 Task: Search the place "Cleveland VA Clinic".
Action: Mouse moved to (724, 143)
Screenshot: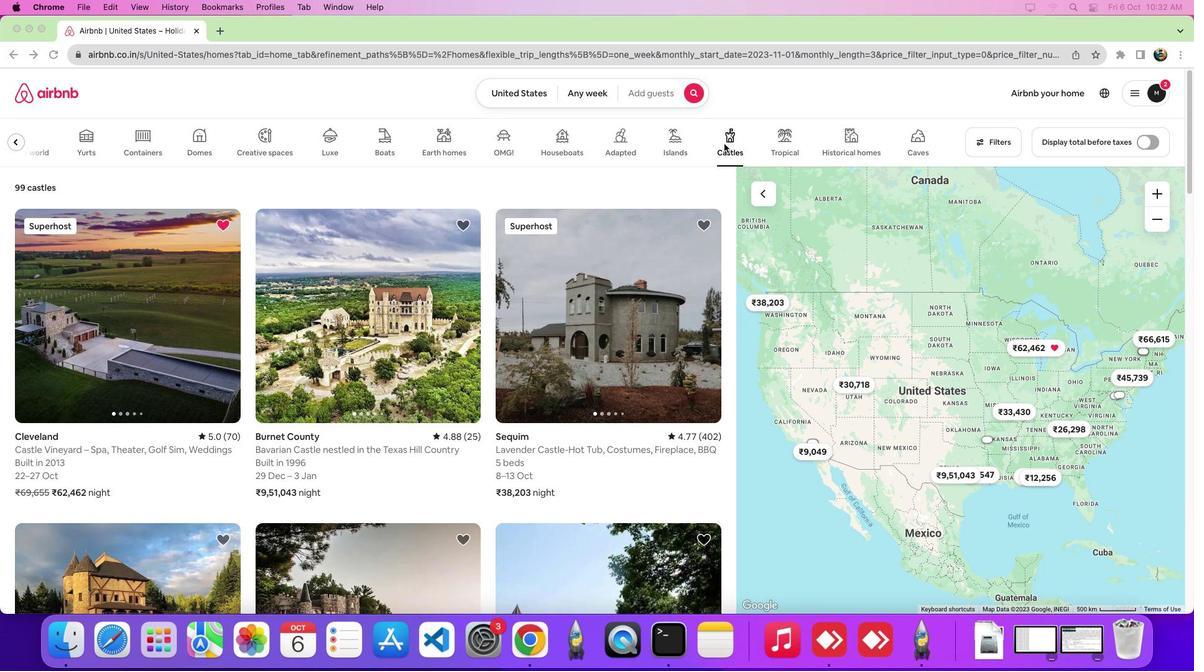 
Action: Mouse pressed left at (724, 143)
Screenshot: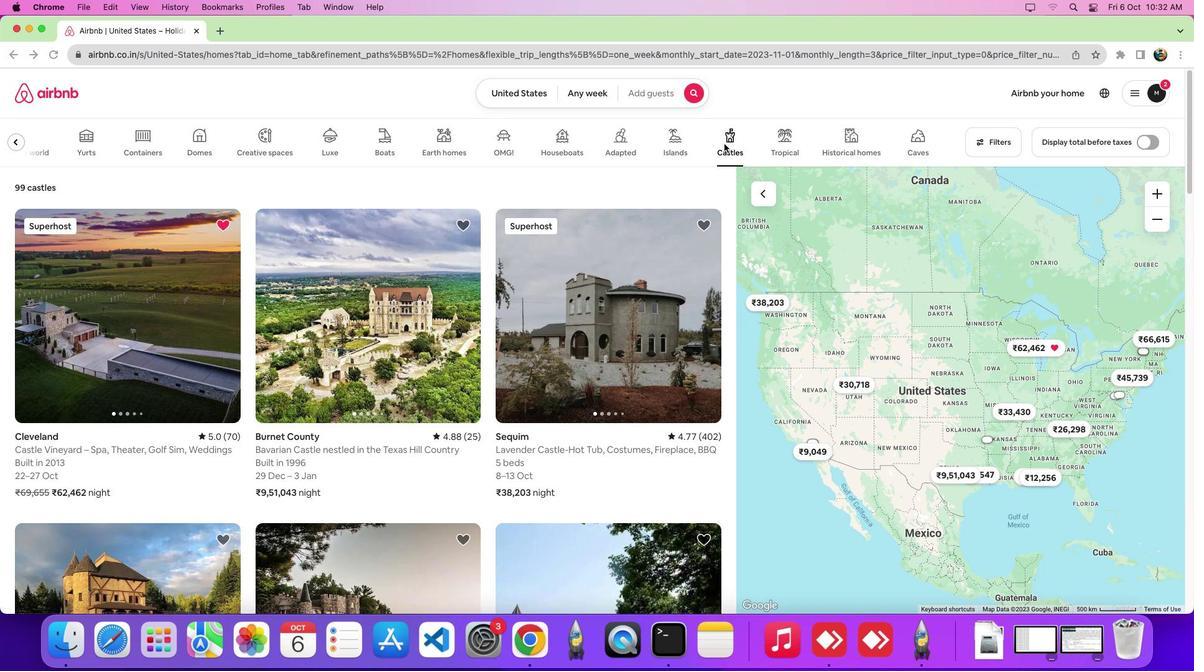 
Action: Mouse moved to (125, 357)
Screenshot: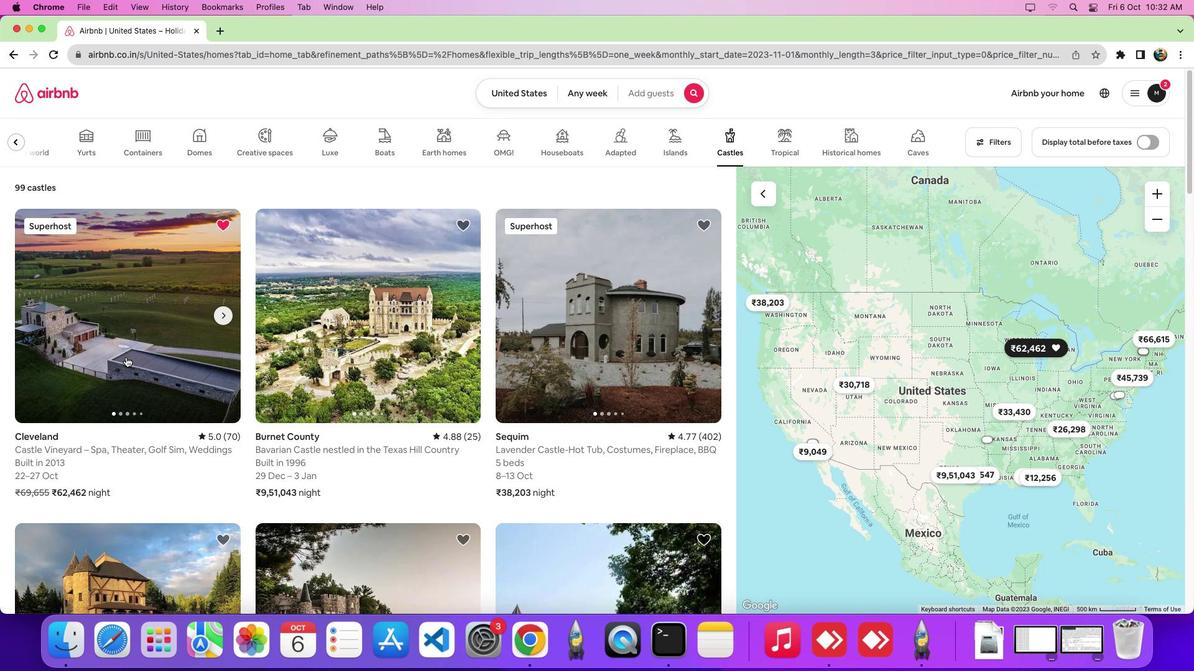 
Action: Mouse pressed left at (125, 357)
Screenshot: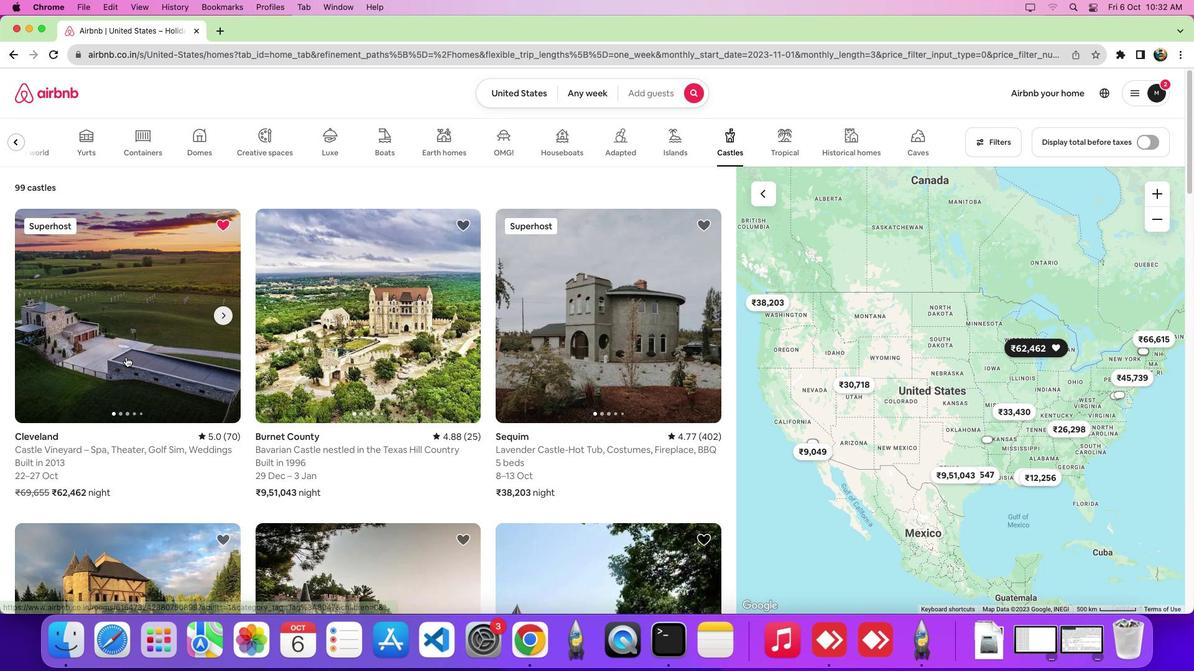 
Action: Mouse moved to (589, 297)
Screenshot: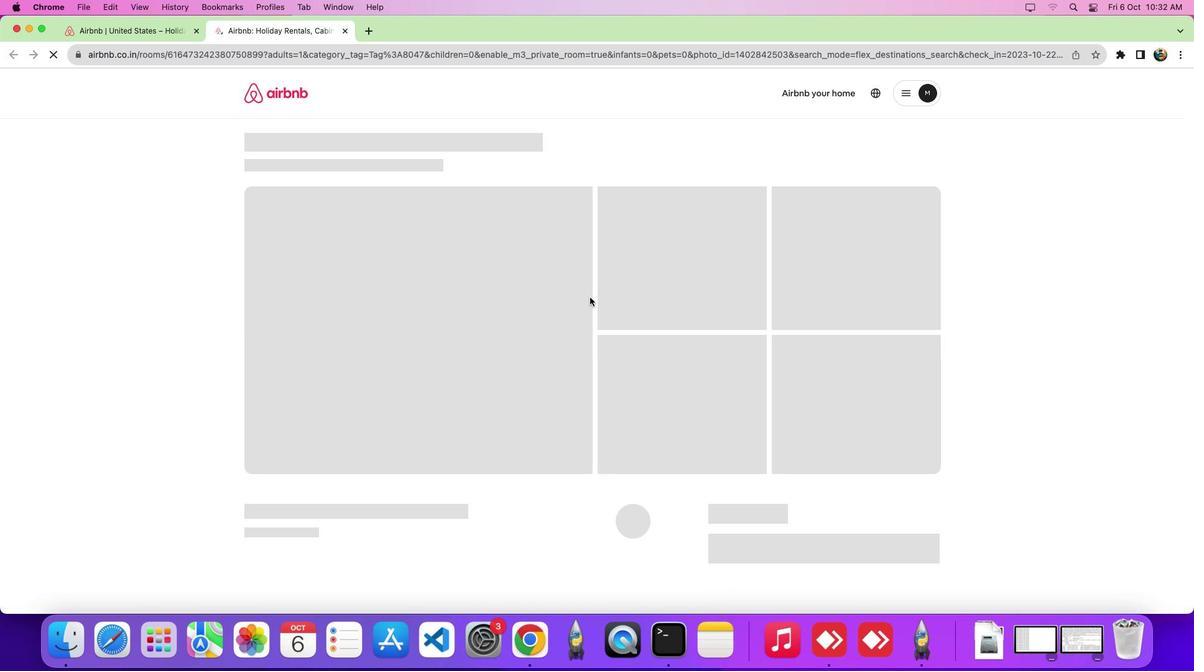
Action: Mouse scrolled (589, 297) with delta (0, 0)
Screenshot: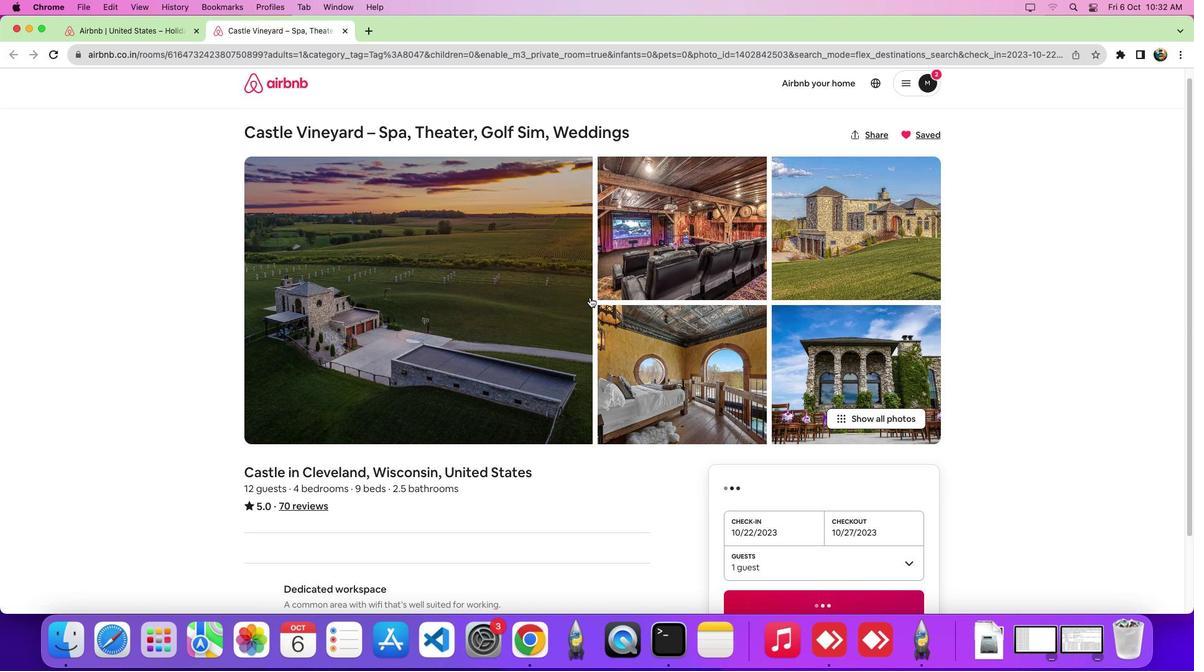 
Action: Mouse scrolled (589, 297) with delta (0, -1)
Screenshot: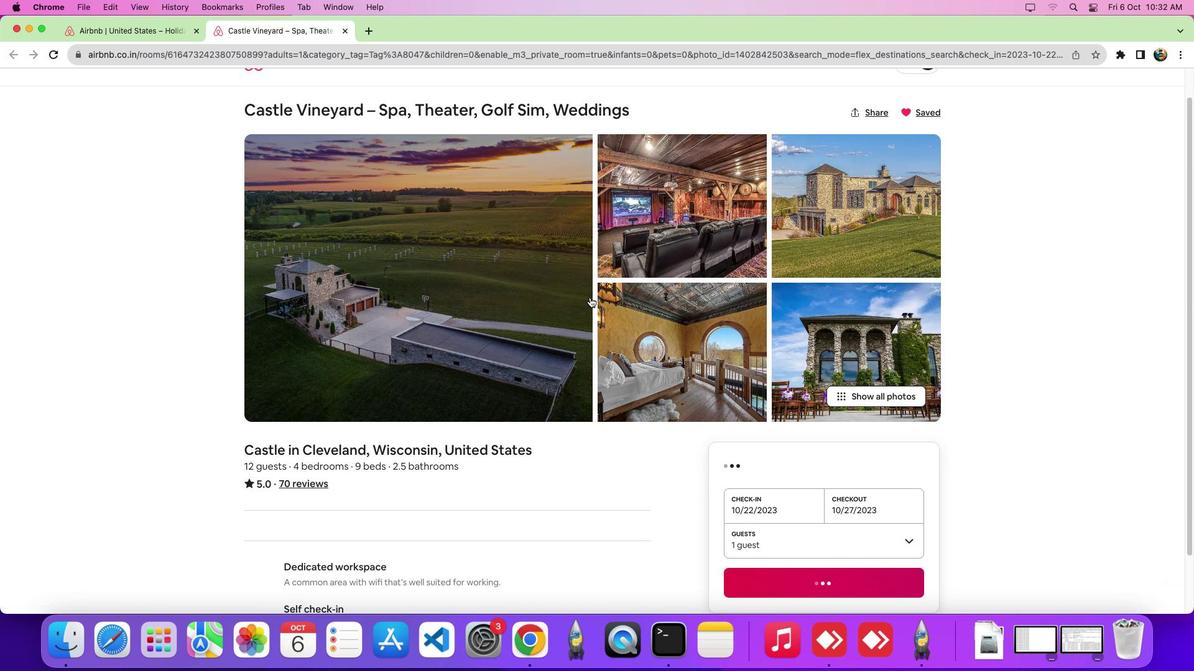 
Action: Mouse scrolled (589, 297) with delta (0, -6)
Screenshot: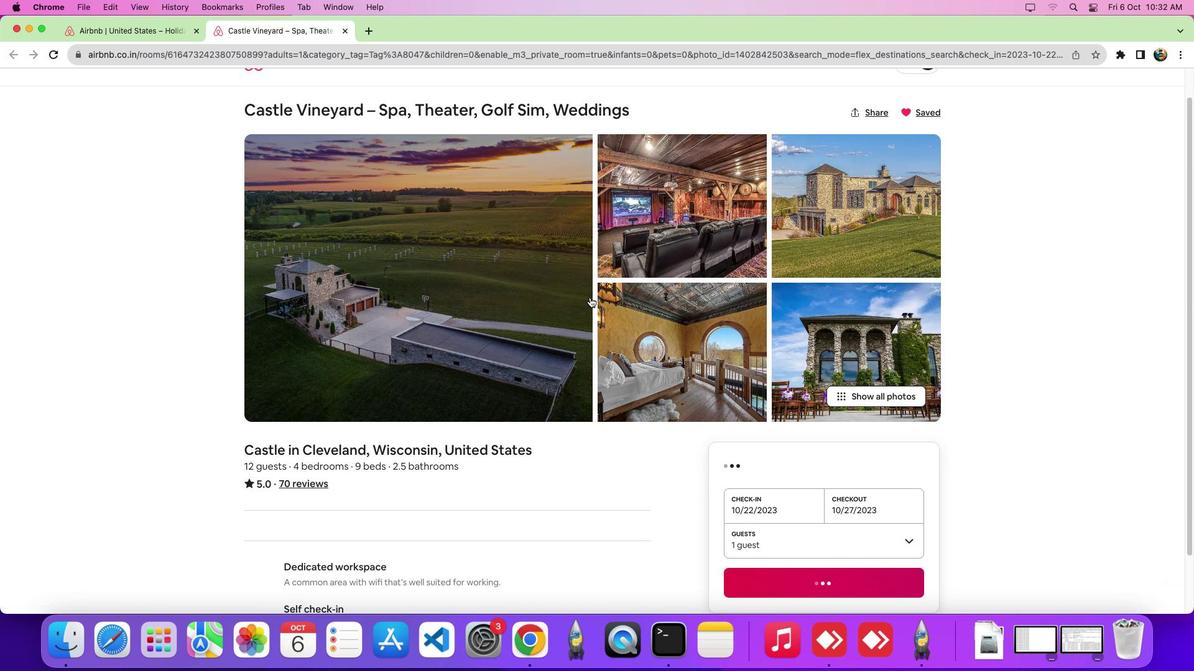 
Action: Mouse scrolled (589, 297) with delta (0, -8)
Screenshot: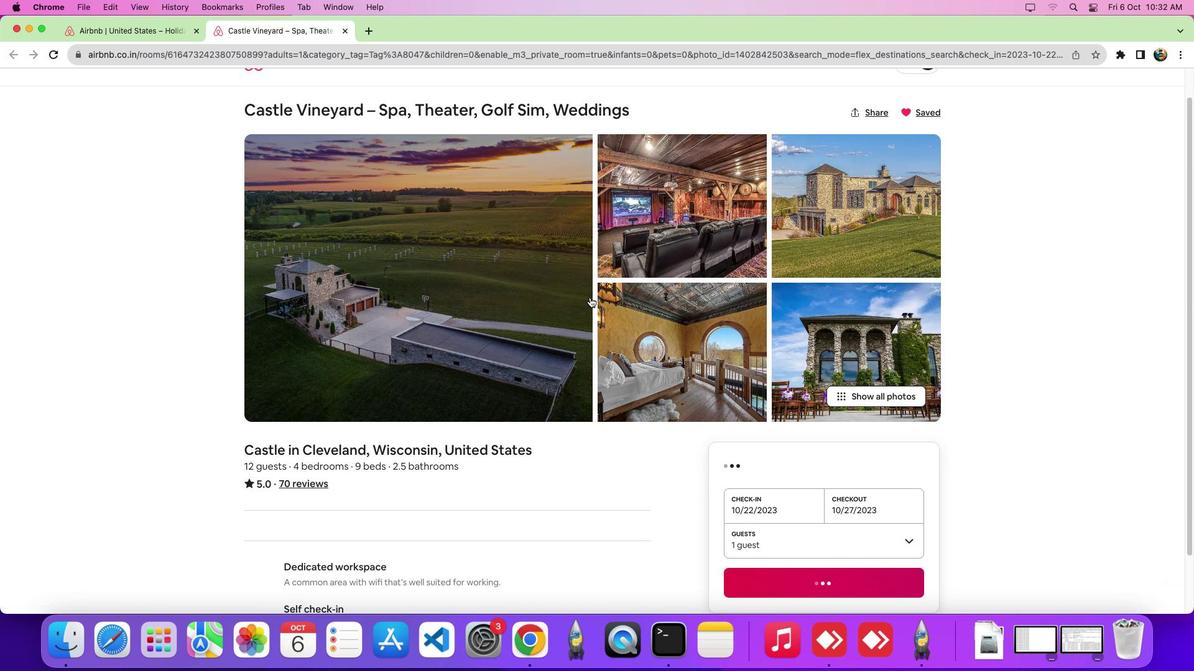 
Action: Mouse scrolled (589, 297) with delta (0, -9)
Screenshot: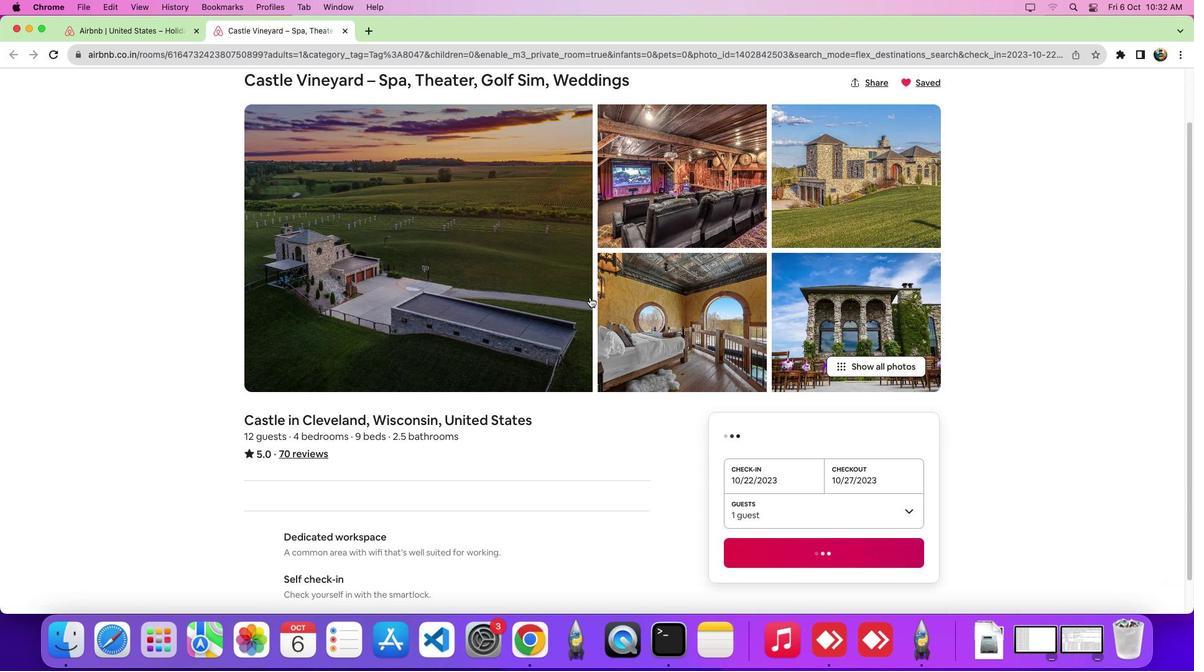 
Action: Mouse scrolled (589, 297) with delta (0, -9)
Screenshot: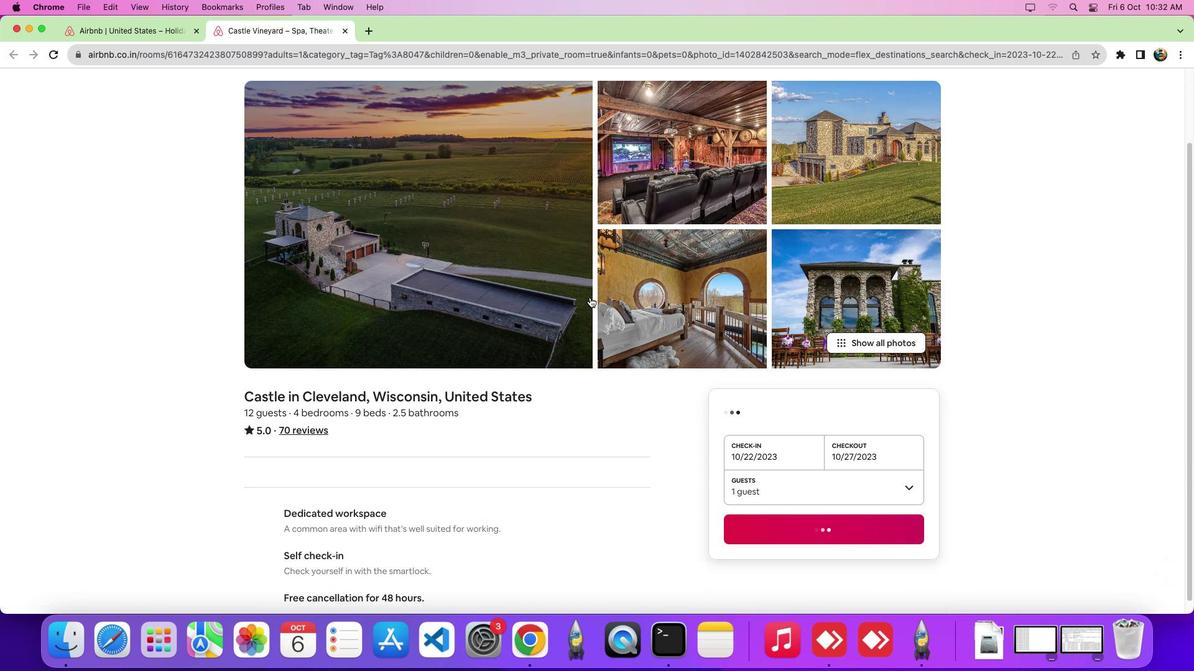 
Action: Mouse scrolled (589, 297) with delta (0, 0)
Screenshot: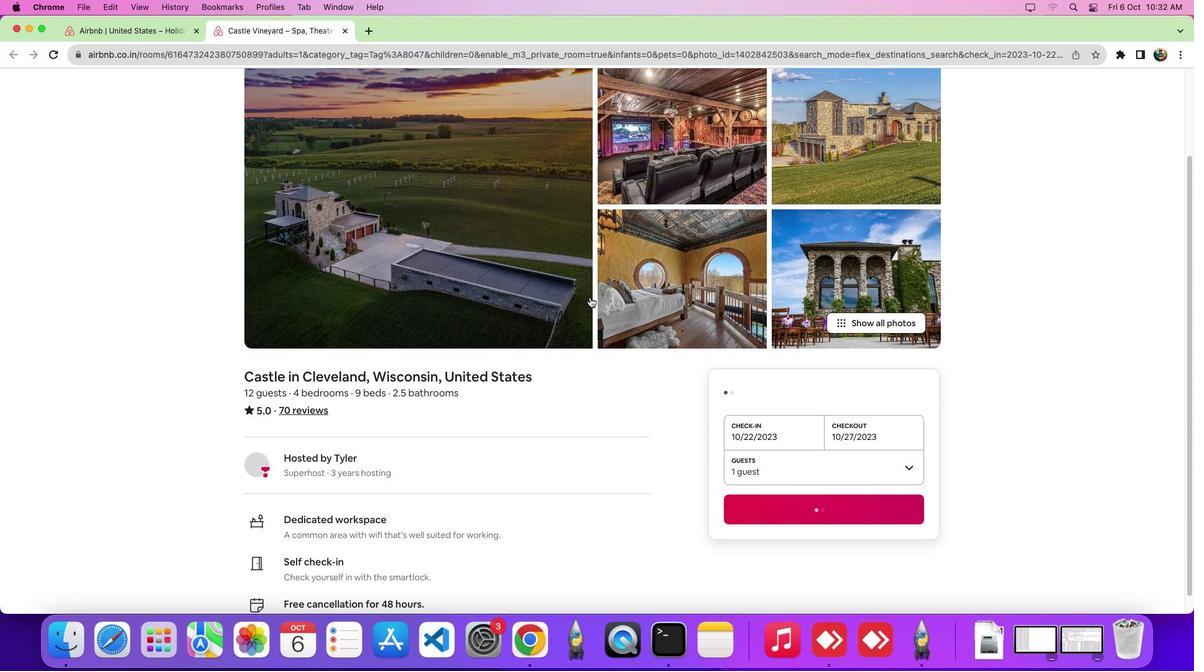 
Action: Mouse scrolled (589, 297) with delta (0, -1)
Screenshot: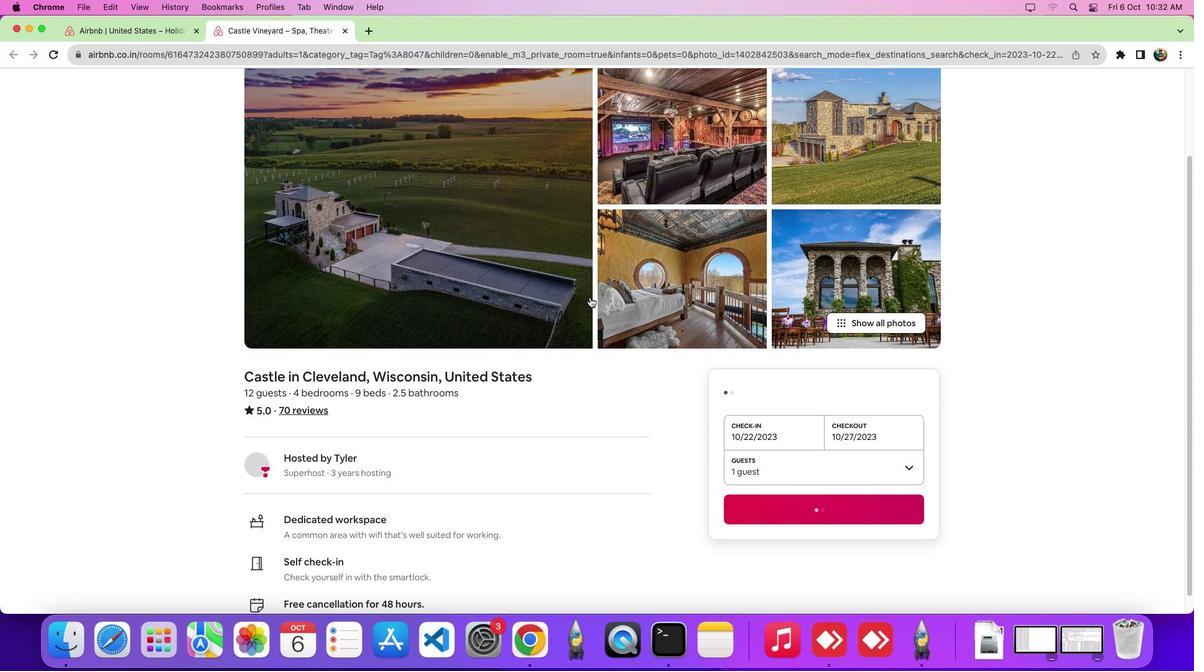 
Action: Mouse scrolled (589, 297) with delta (0, -6)
Screenshot: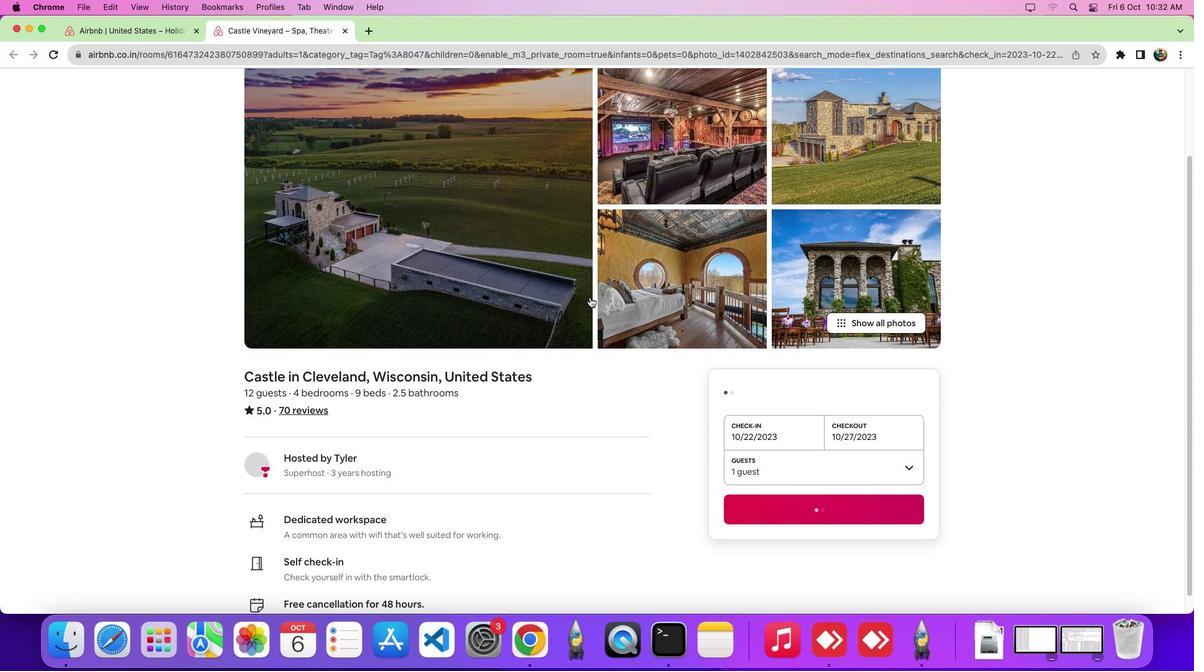 
Action: Mouse scrolled (589, 297) with delta (0, -8)
Screenshot: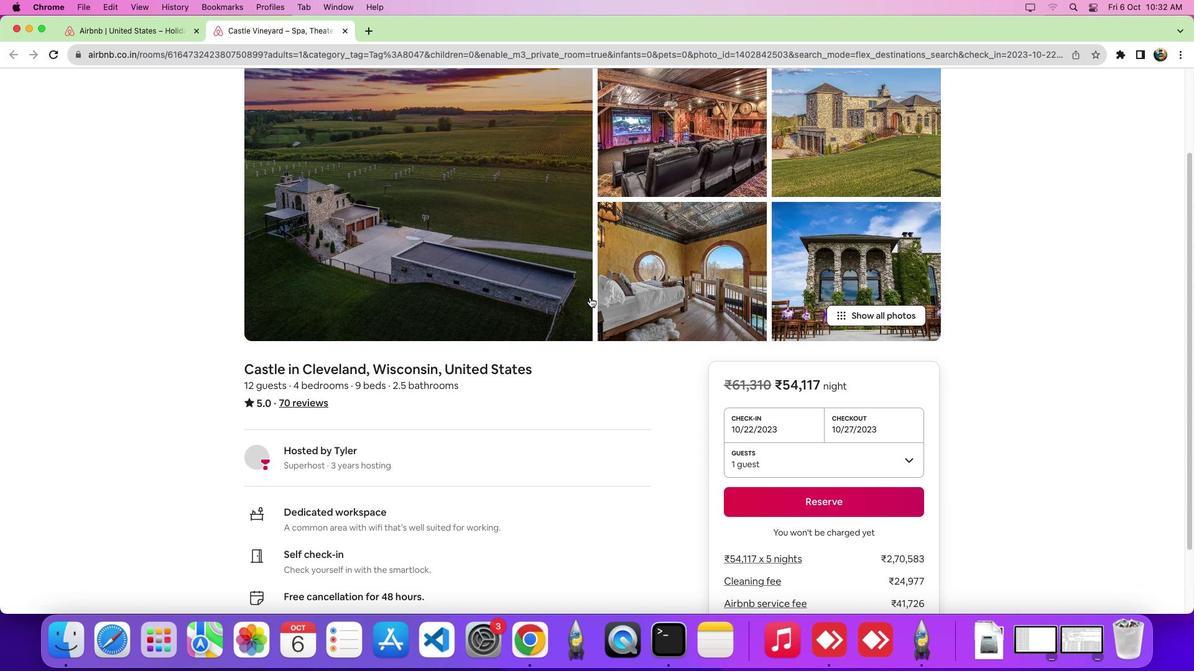 
Action: Mouse scrolled (589, 297) with delta (0, -9)
Screenshot: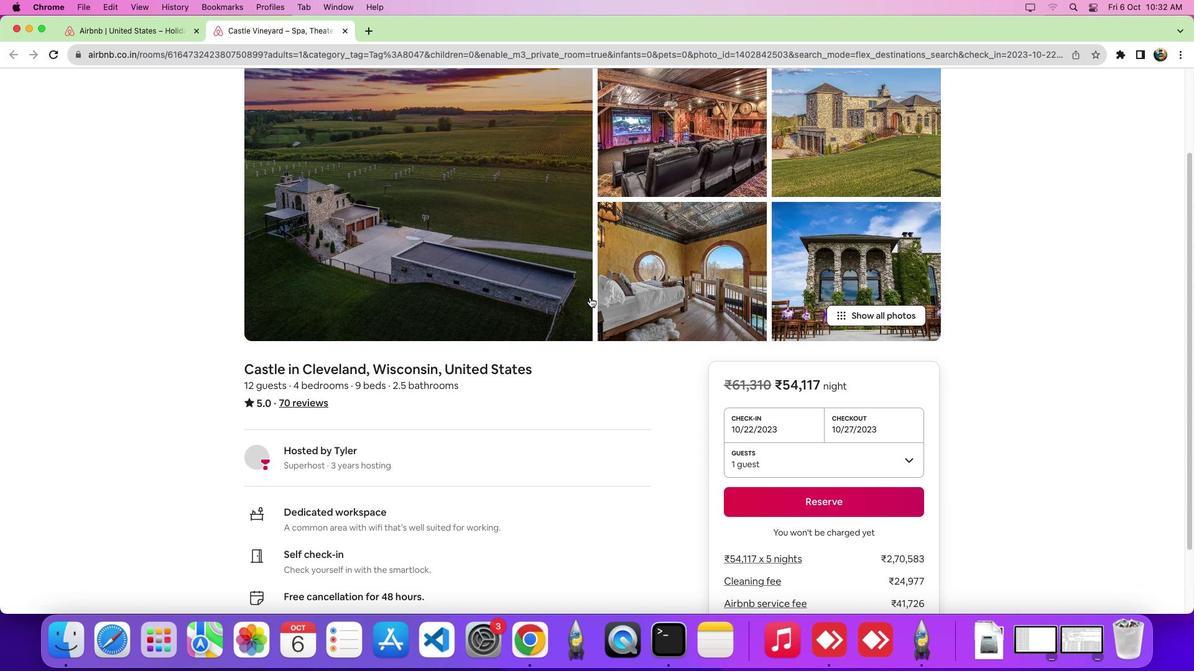 
Action: Mouse scrolled (589, 297) with delta (0, 0)
Screenshot: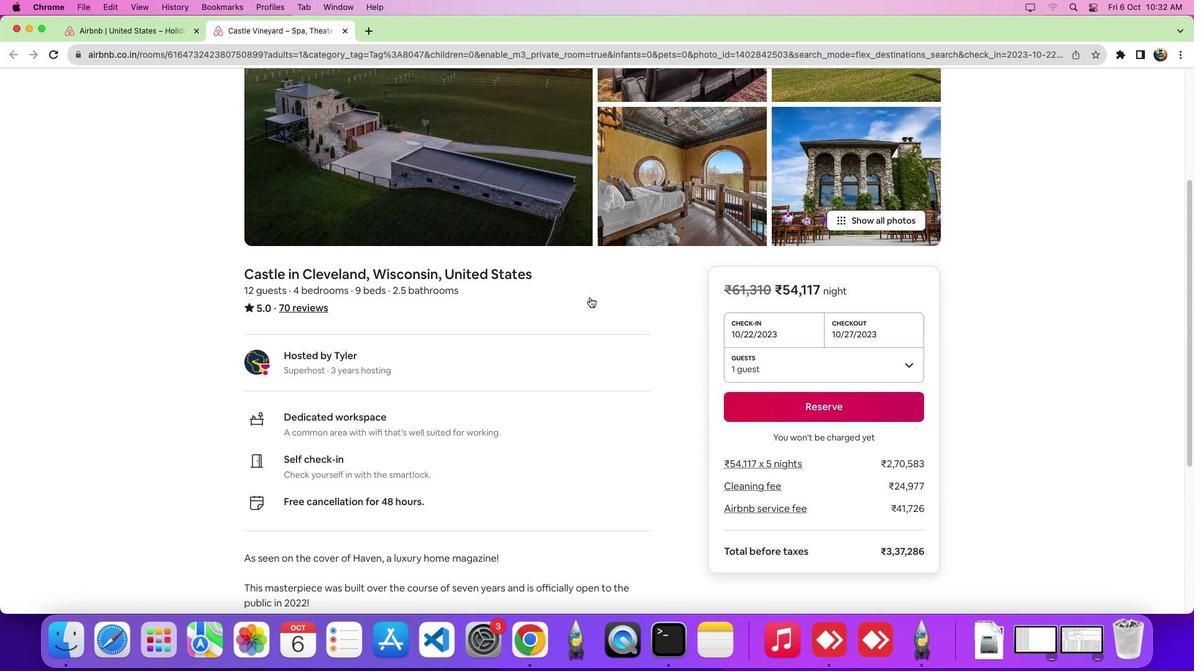 
Action: Mouse scrolled (589, 297) with delta (0, -1)
Screenshot: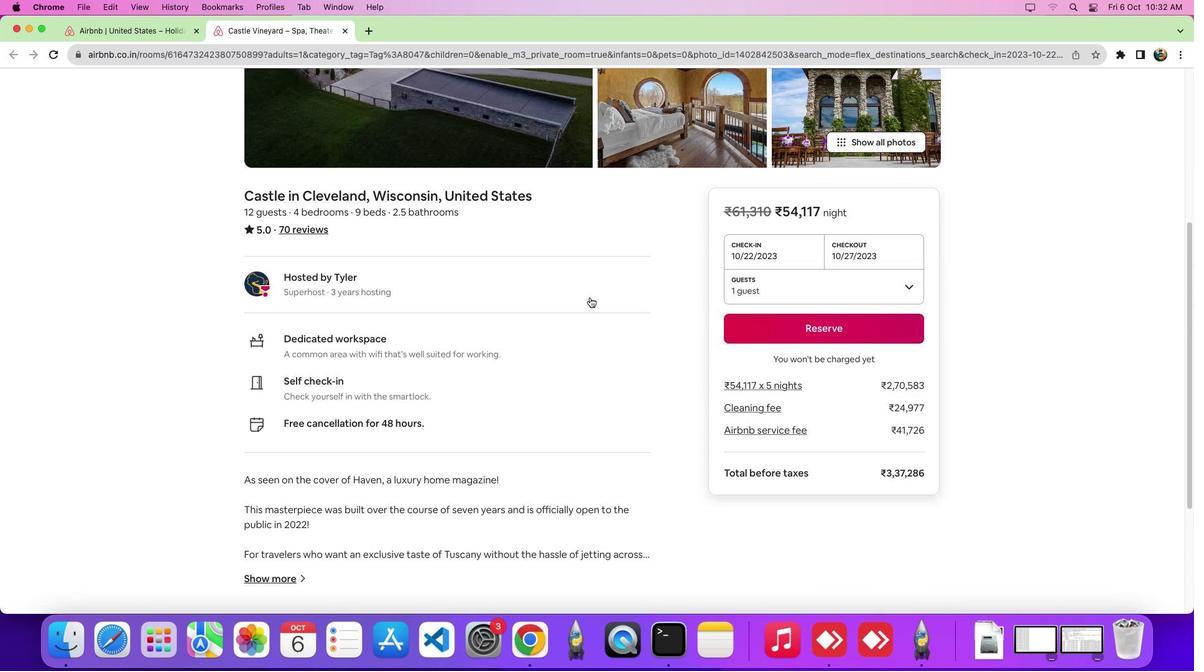 
Action: Mouse scrolled (589, 297) with delta (0, -6)
Screenshot: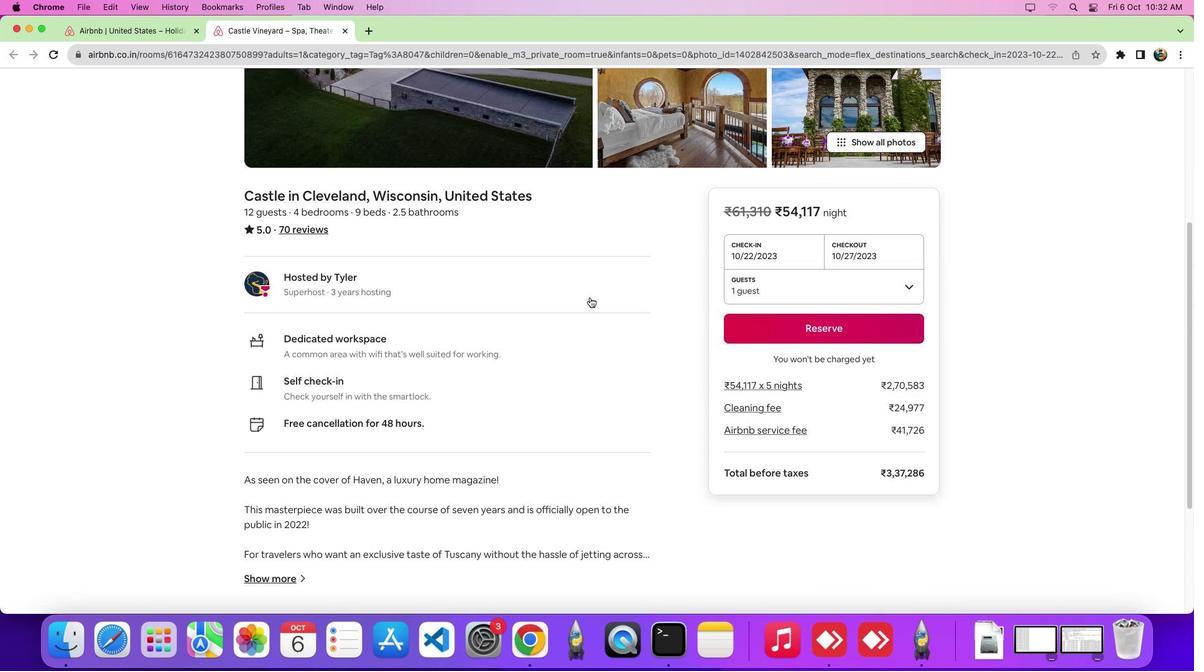 
Action: Mouse scrolled (589, 297) with delta (0, -8)
Screenshot: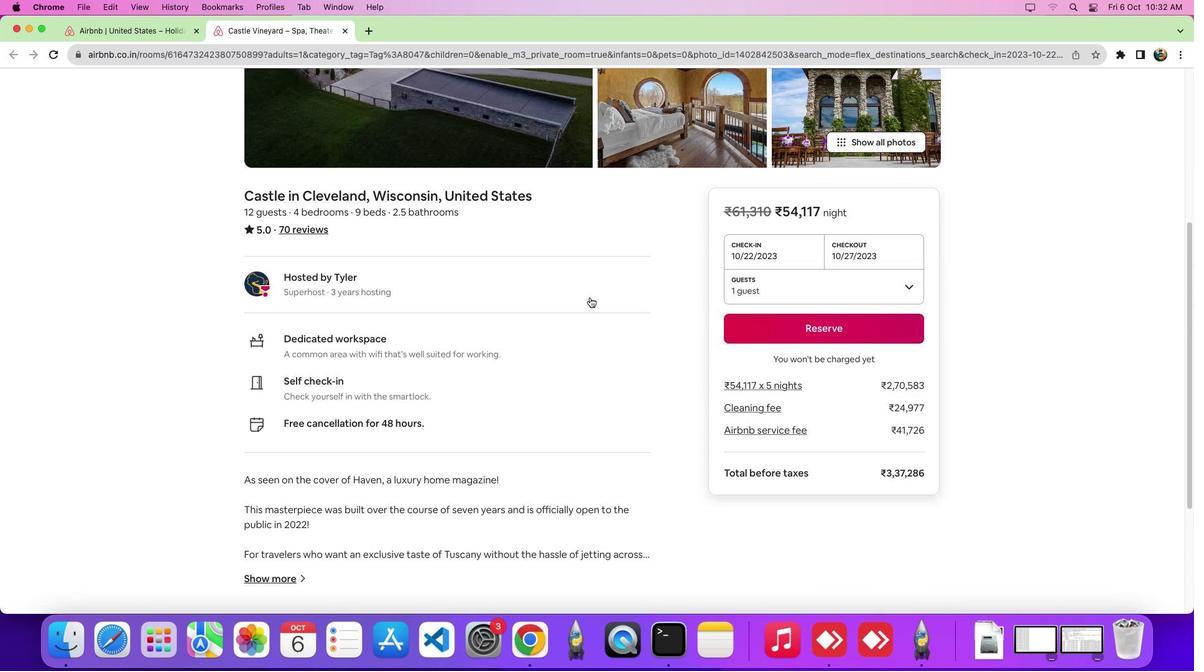 
Action: Mouse scrolled (589, 297) with delta (0, -9)
Screenshot: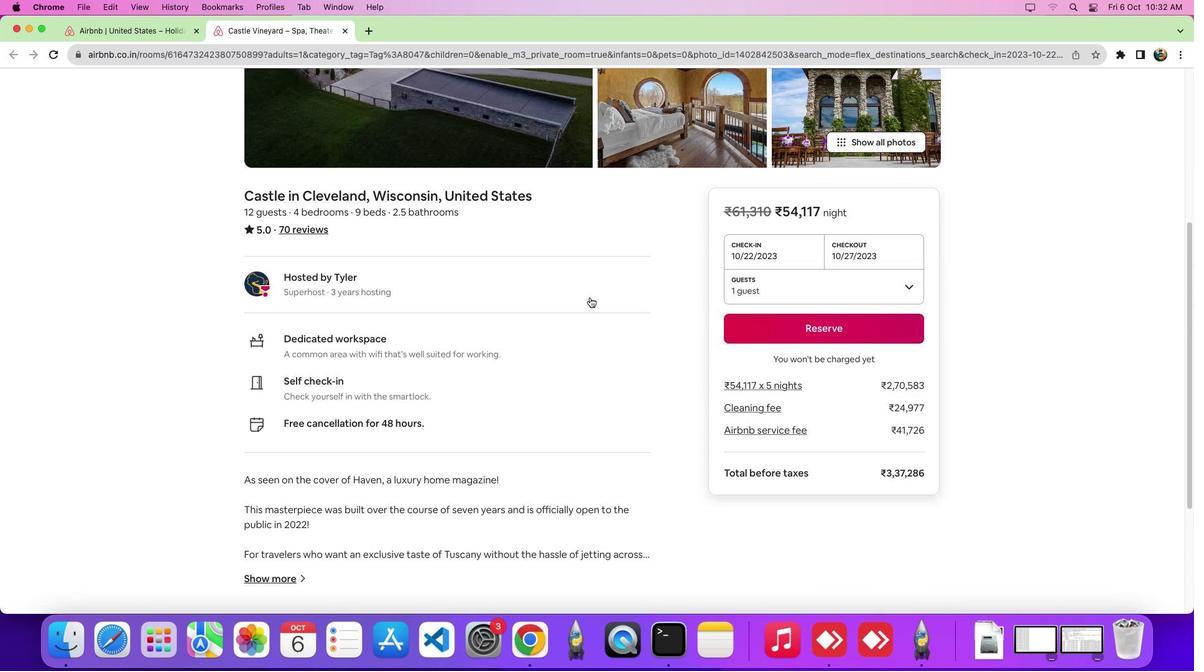 
Action: Mouse scrolled (589, 297) with delta (0, -10)
Screenshot: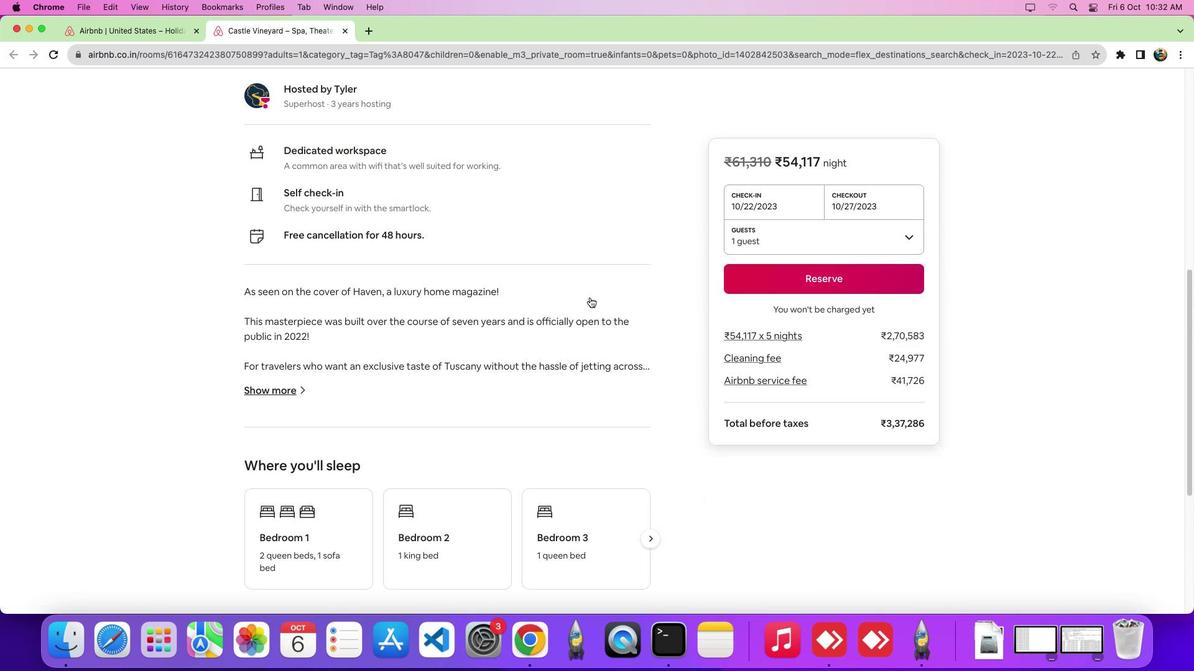 
Action: Mouse moved to (404, 91)
Screenshot: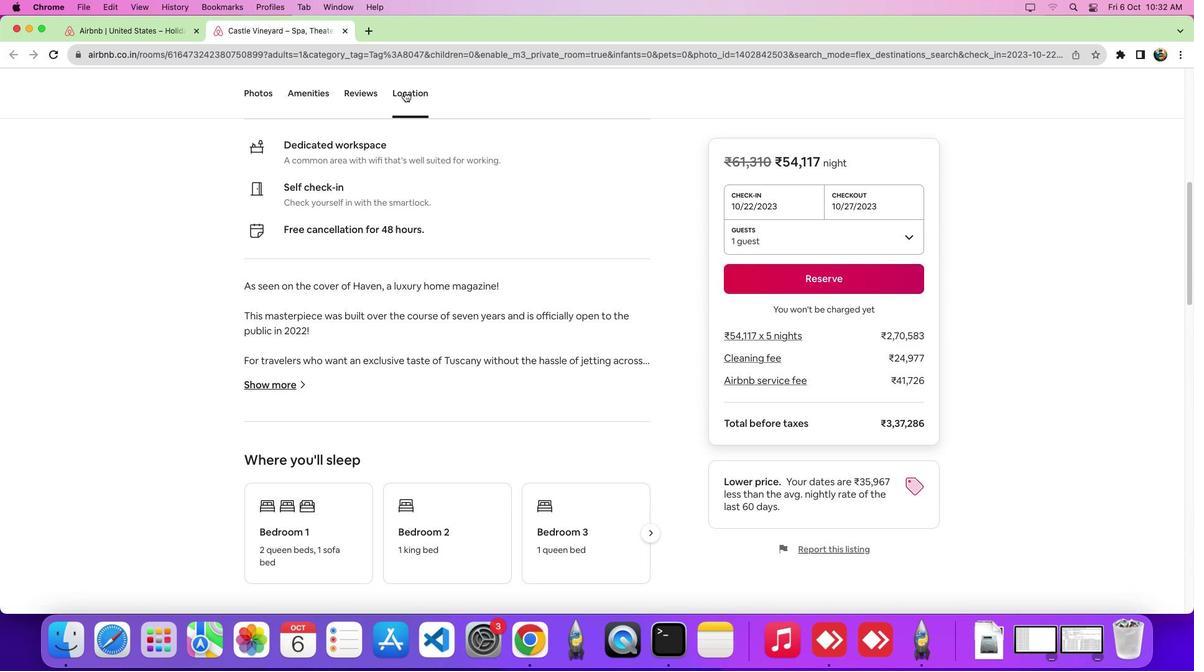 
Action: Mouse pressed left at (404, 91)
Screenshot: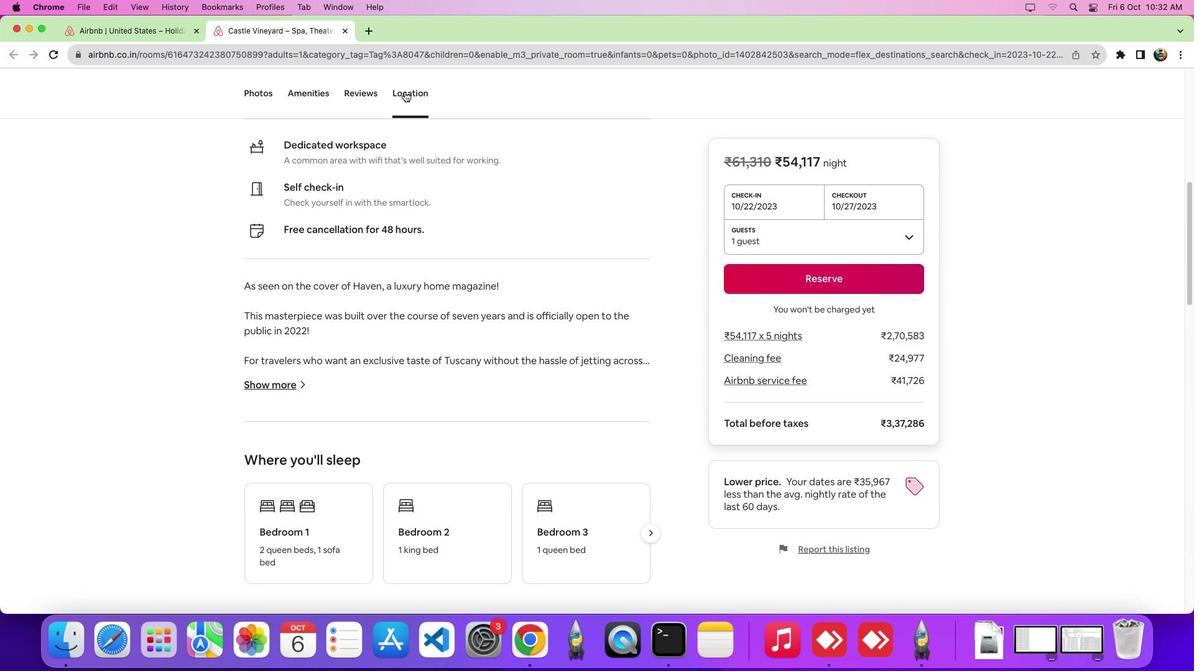 
Action: Mouse moved to (915, 296)
Screenshot: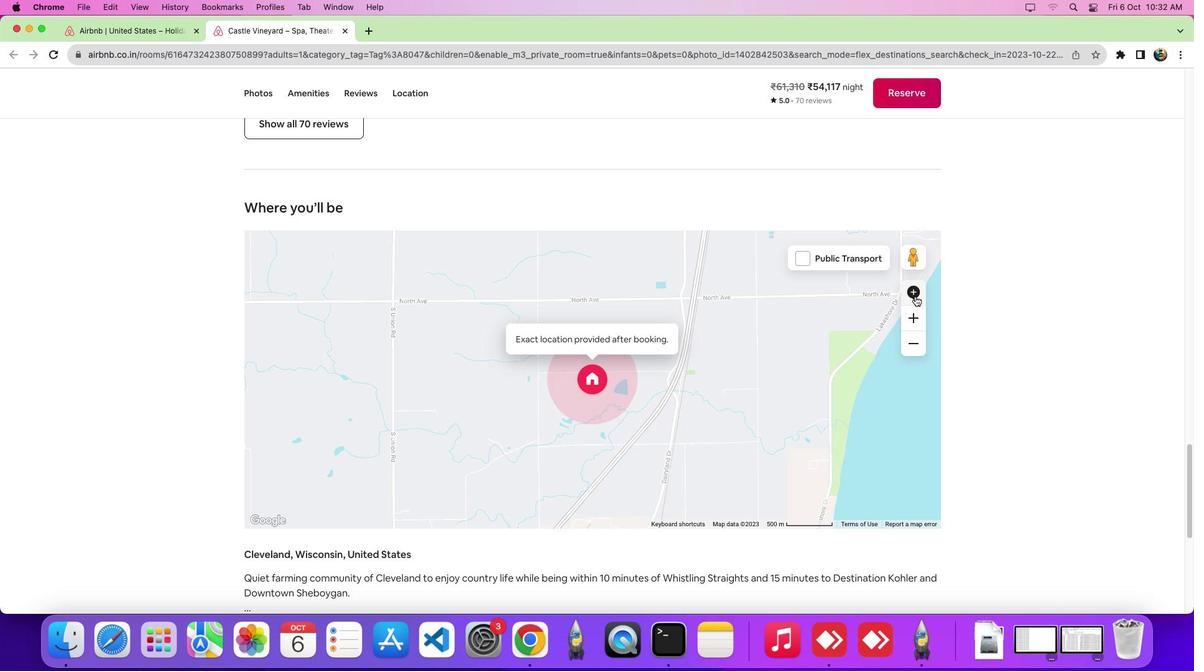 
Action: Mouse pressed left at (915, 296)
Screenshot: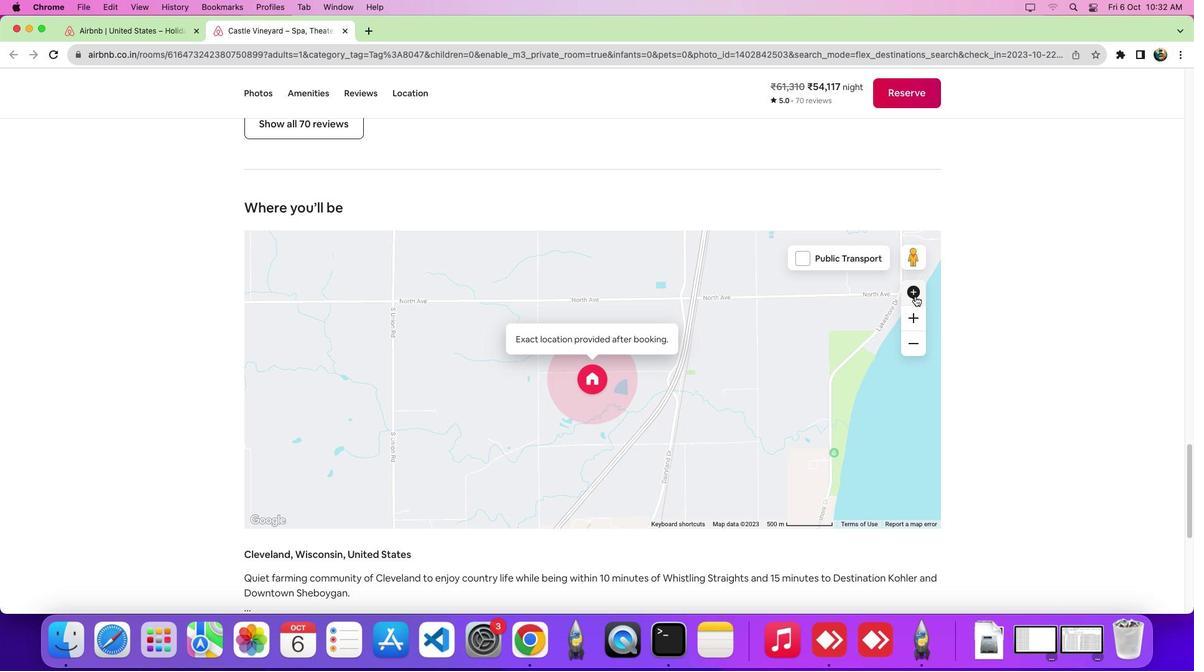 
Action: Mouse moved to (823, 302)
Screenshot: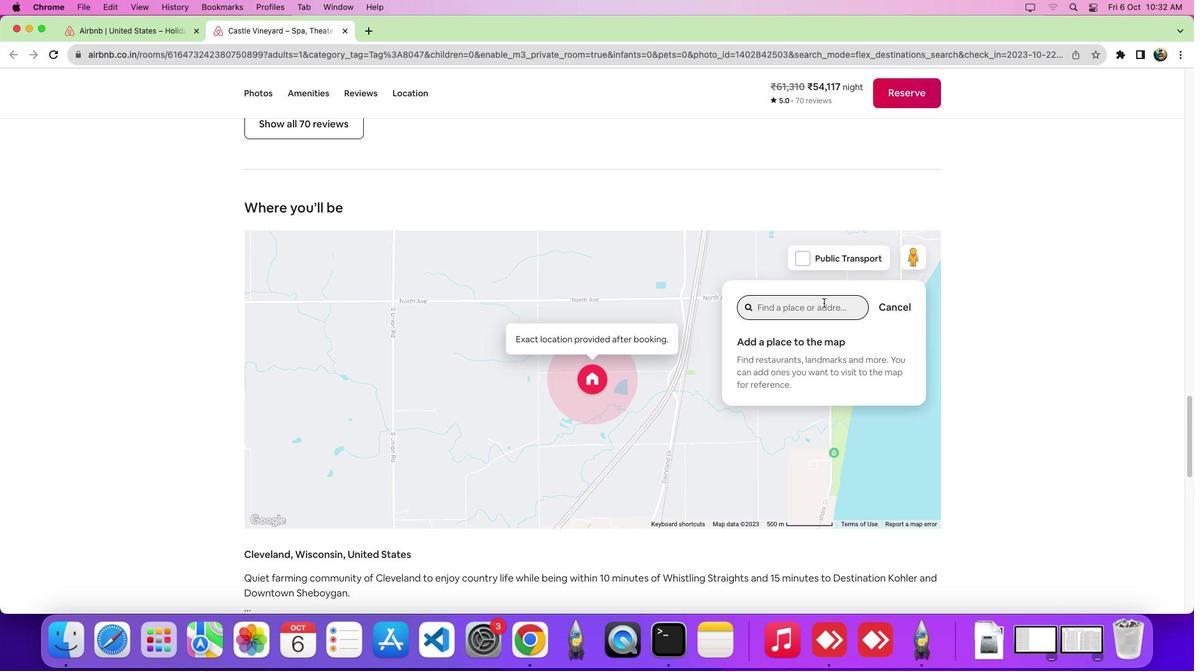 
Action: Mouse pressed left at (823, 302)
Screenshot: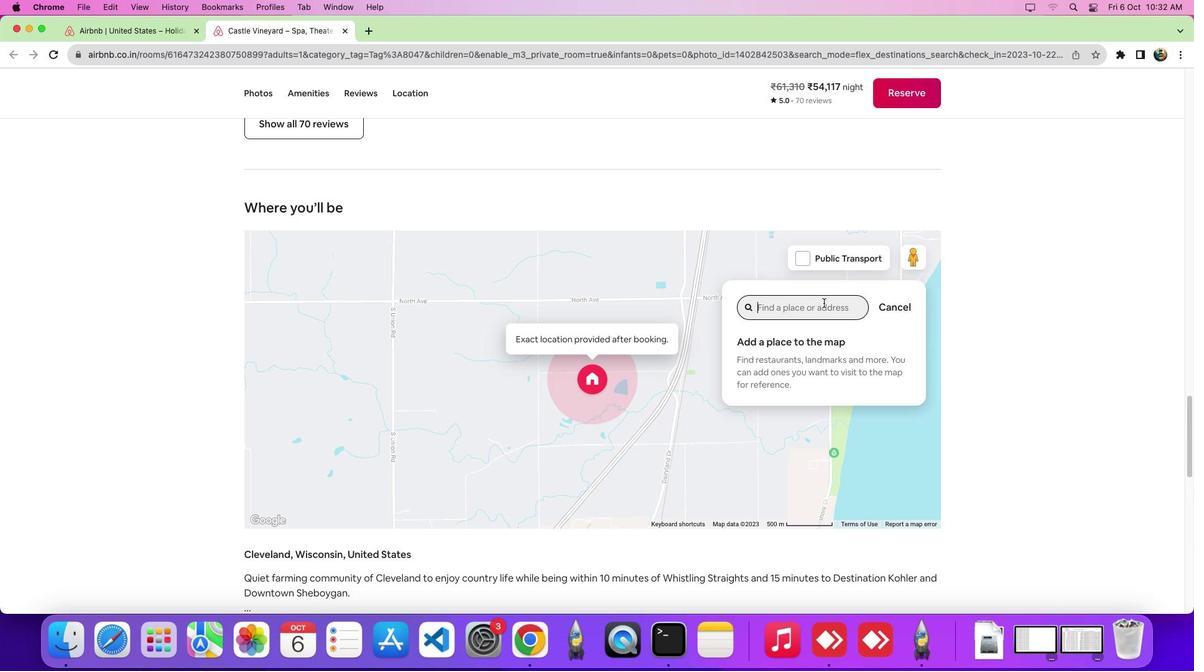 
Action: Key pressed Key.shift_r'C''l''e''v''e''l''a''n''d'Key.spaceKey.shift_r'V'Key.shift_r'A'
Screenshot: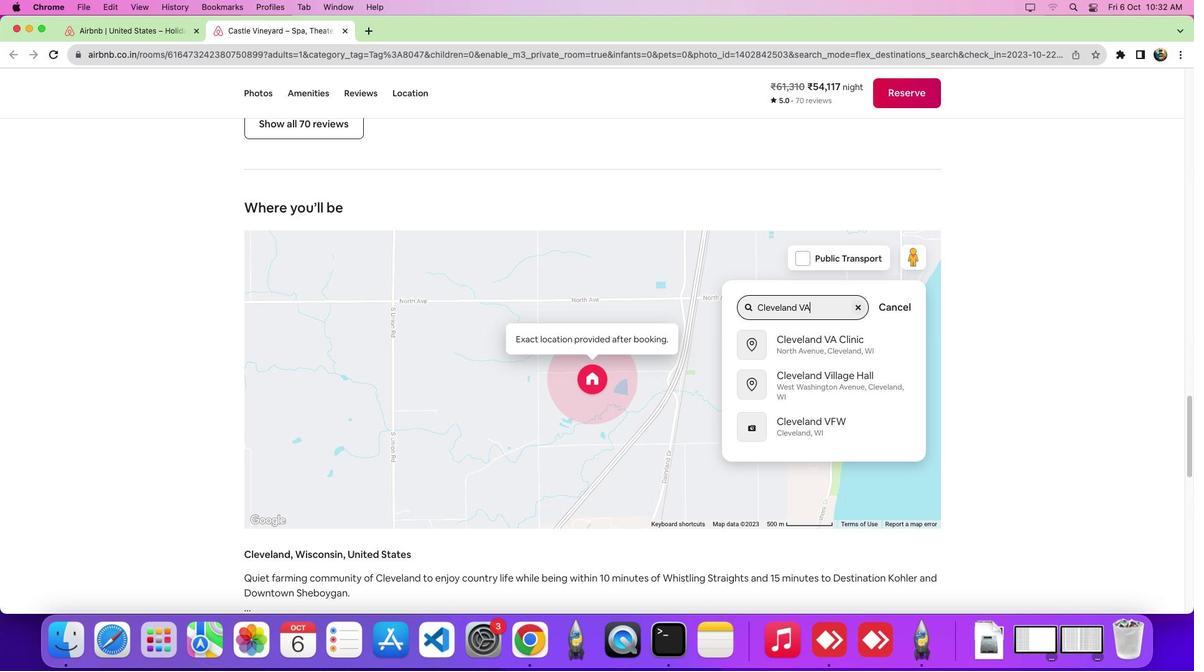 
Action: Mouse moved to (794, 349)
Screenshot: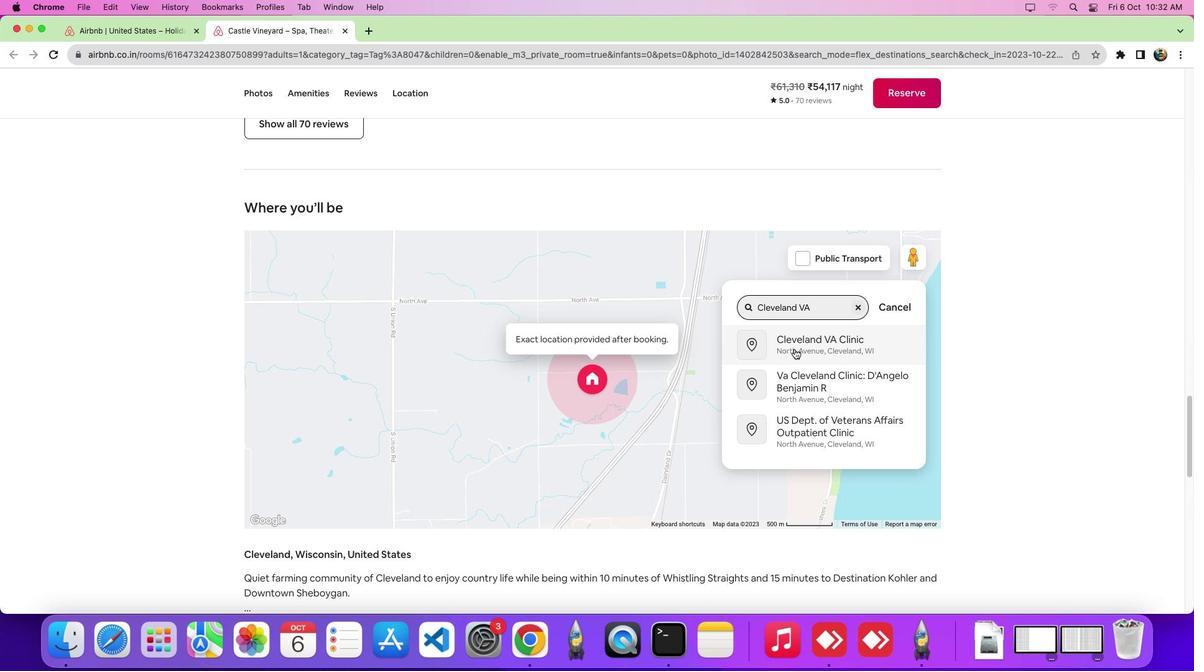 
Action: Mouse pressed left at (794, 349)
Screenshot: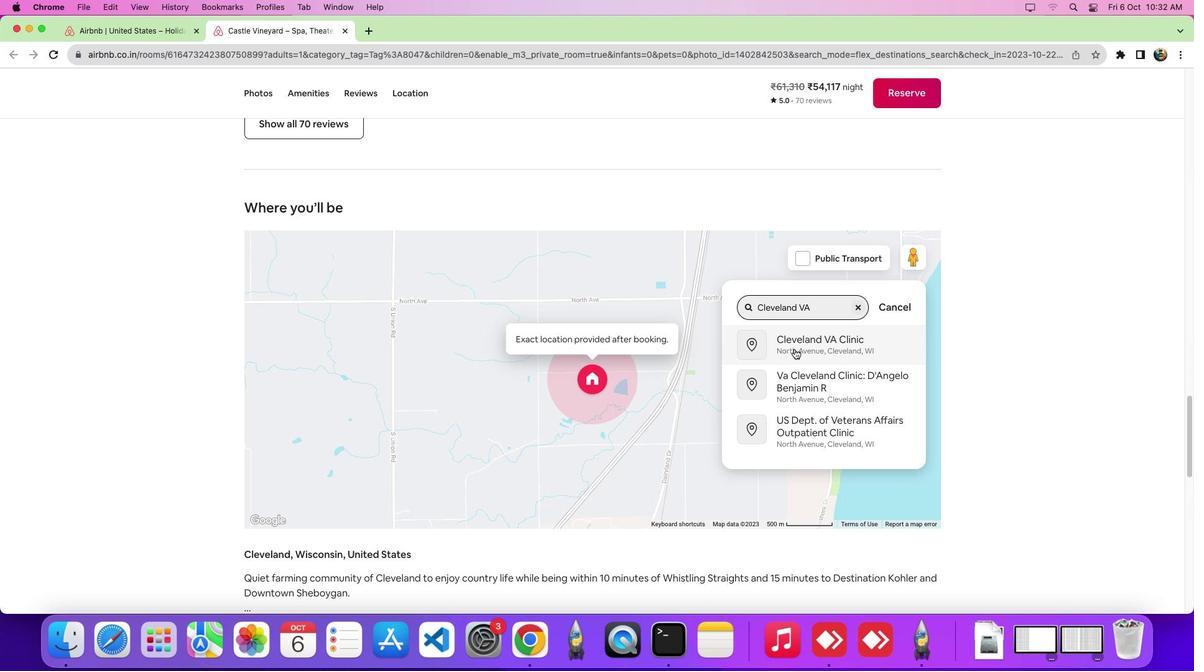 
Action: Mouse moved to (795, 349)
Screenshot: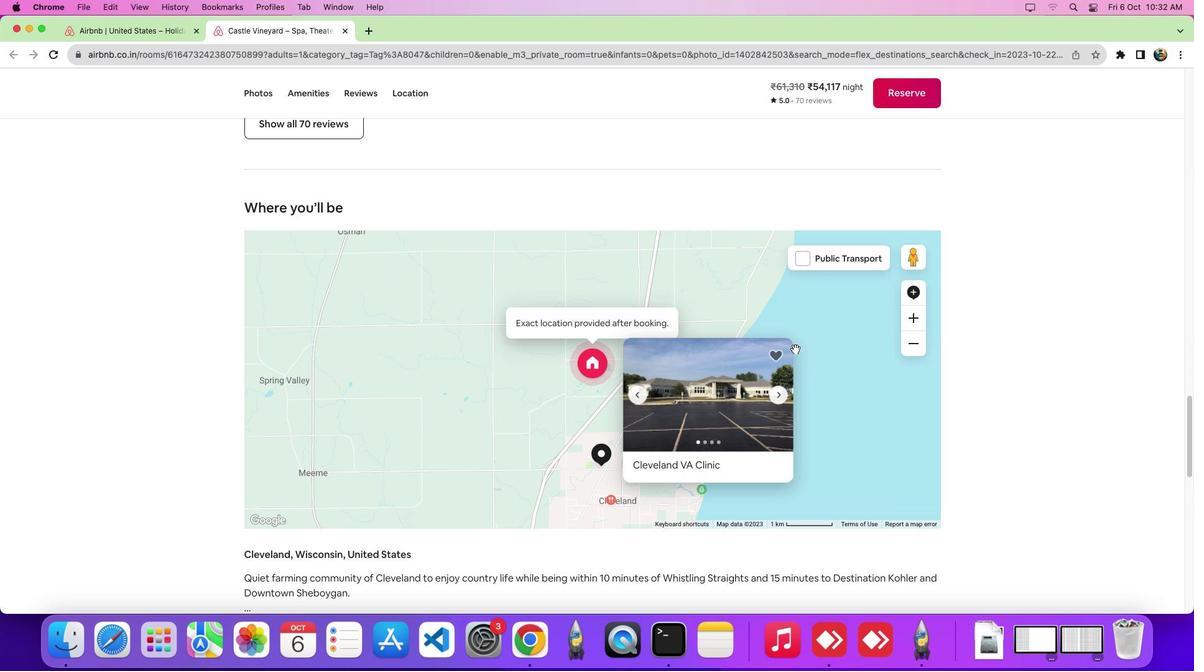
